 Task: Distribute to vertically.
Action: Mouse moved to (403, 276)
Screenshot: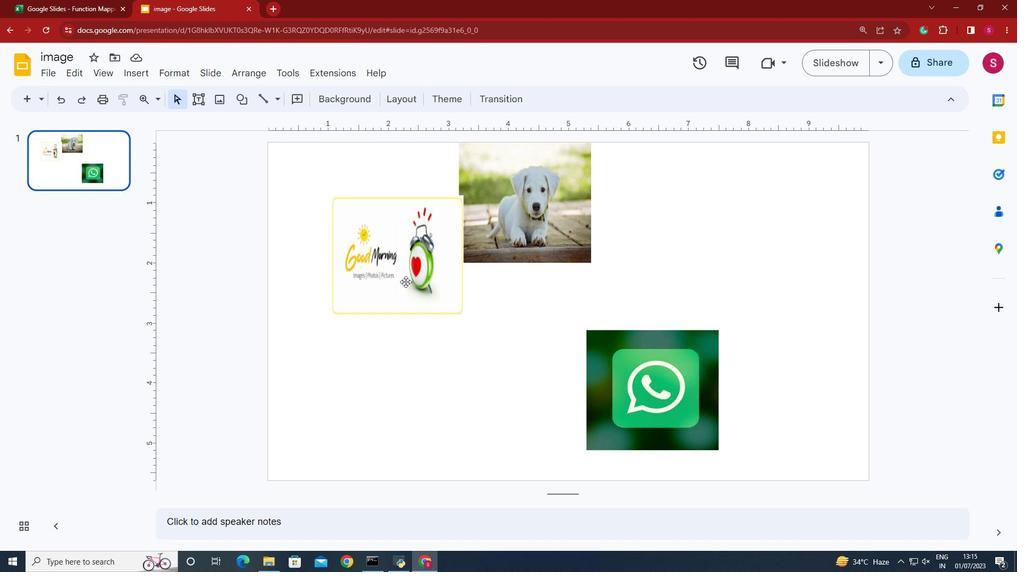 
Action: Mouse pressed left at (403, 276)
Screenshot: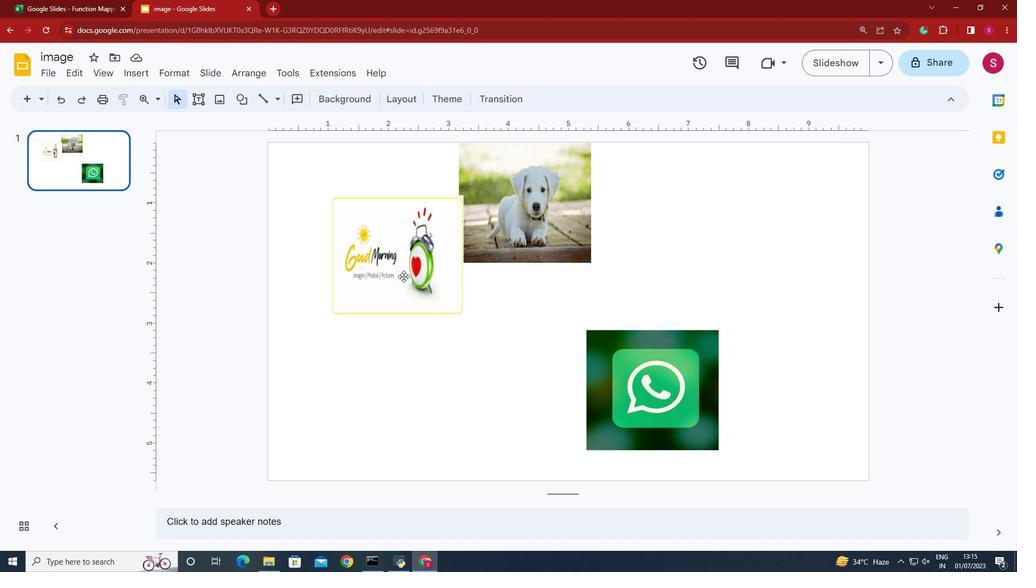 
Action: Key pressed <Key.shift>
Screenshot: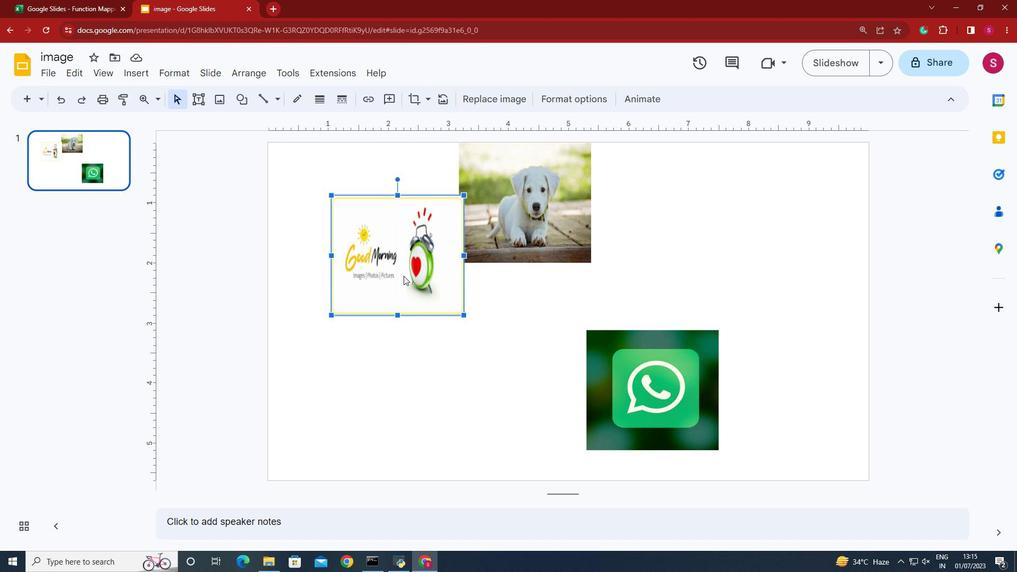 
Action: Mouse moved to (559, 225)
Screenshot: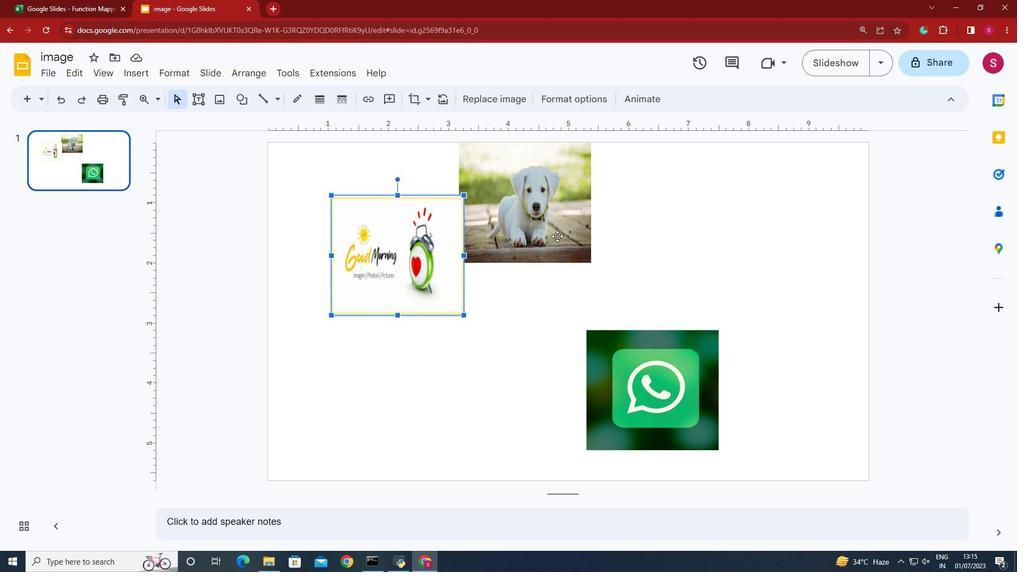 
Action: Key pressed <Key.shift>
Screenshot: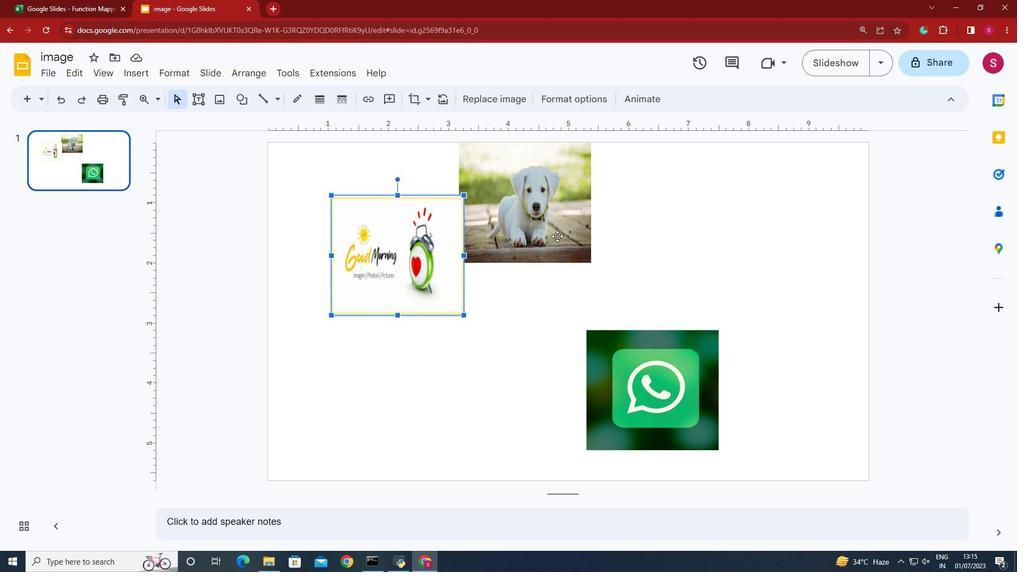 
Action: Mouse moved to (559, 224)
Screenshot: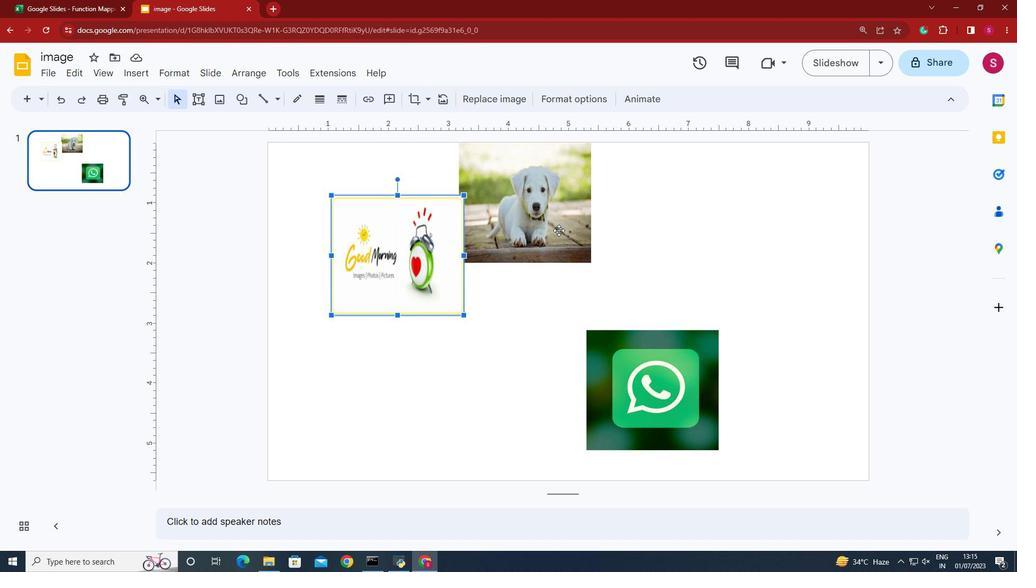 
Action: Key pressed <Key.shift>
Screenshot: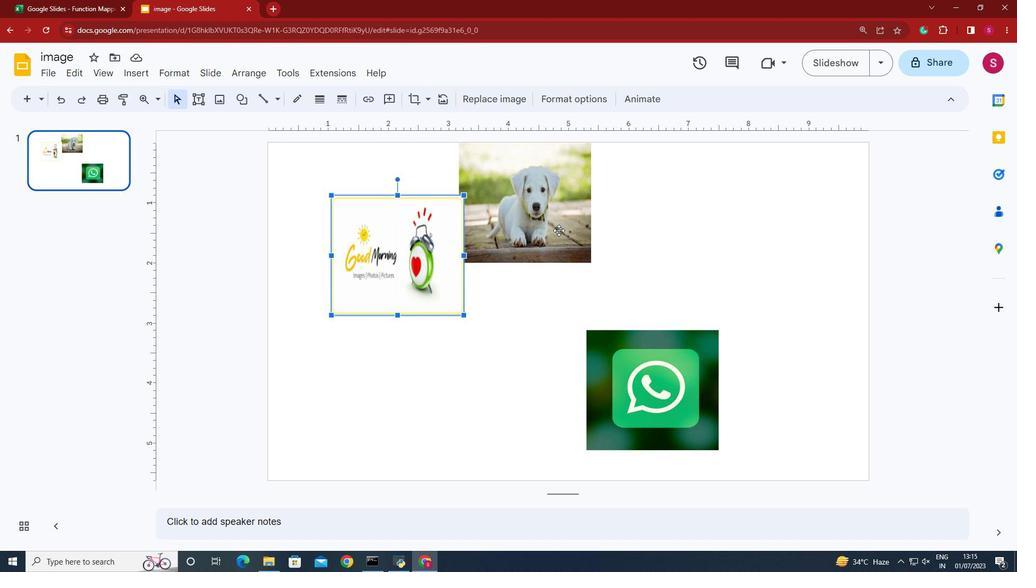 
Action: Mouse moved to (559, 224)
Screenshot: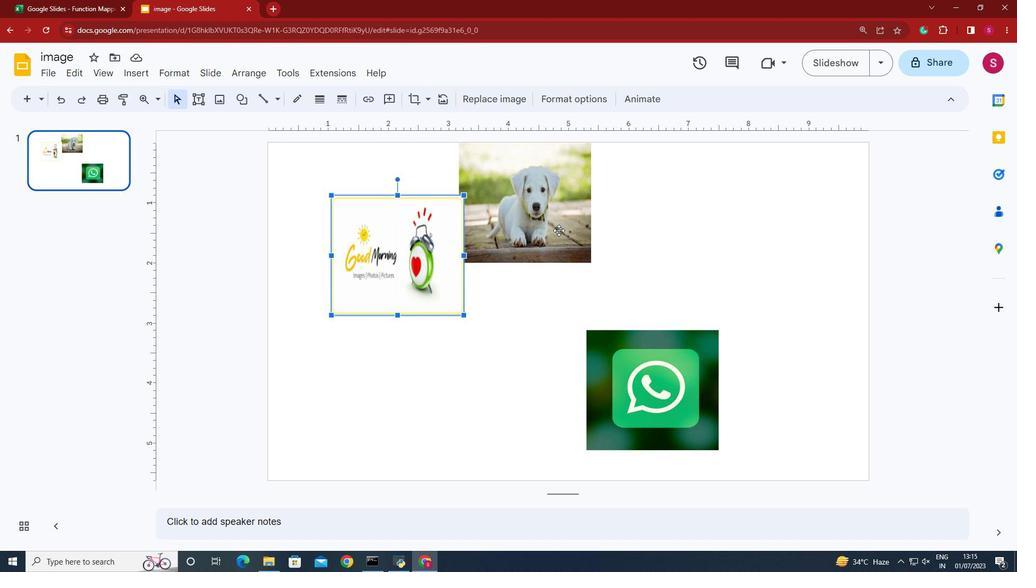 
Action: Key pressed <Key.shift><Key.shift>
Screenshot: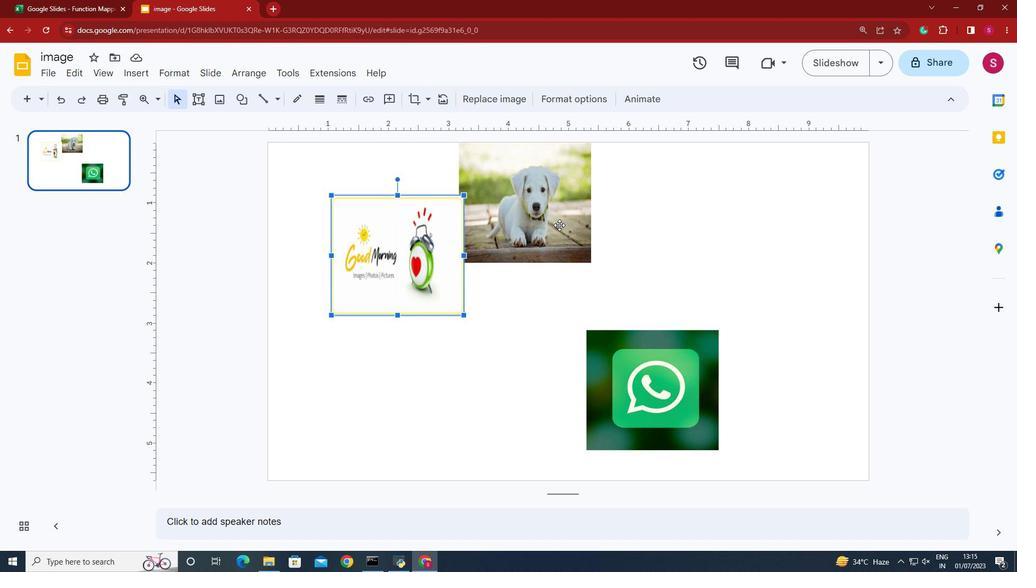 
Action: Mouse pressed left at (559, 224)
Screenshot: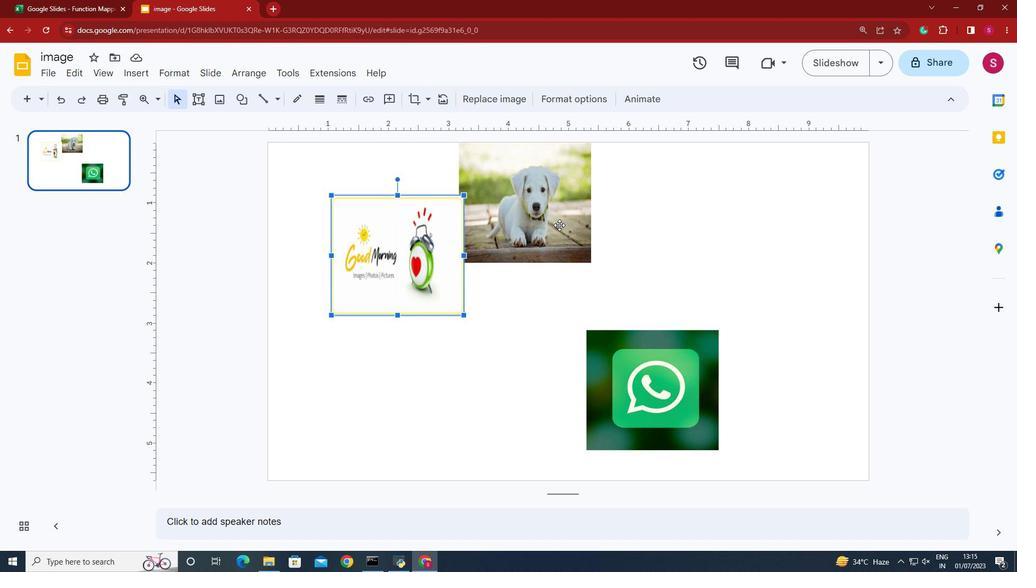 
Action: Mouse moved to (559, 223)
Screenshot: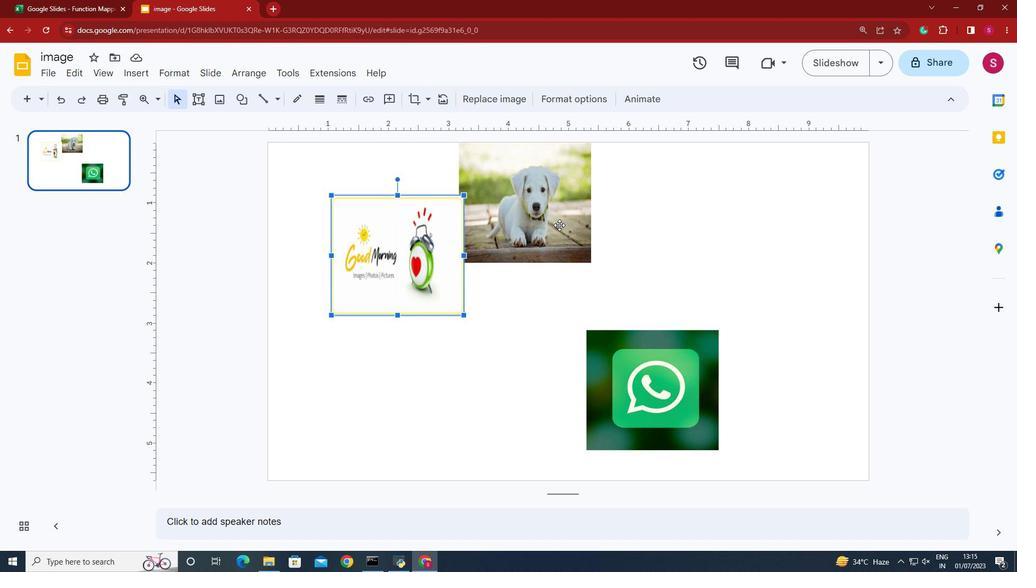 
Action: Key pressed <Key.shift><Key.shift><Key.shift><Key.shift><Key.shift>
Screenshot: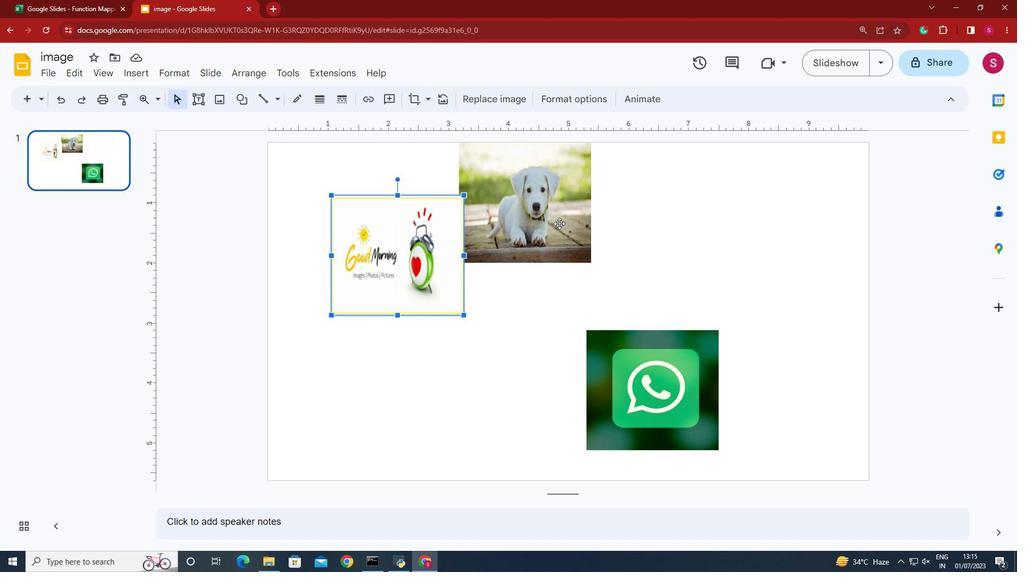 
Action: Mouse moved to (562, 228)
Screenshot: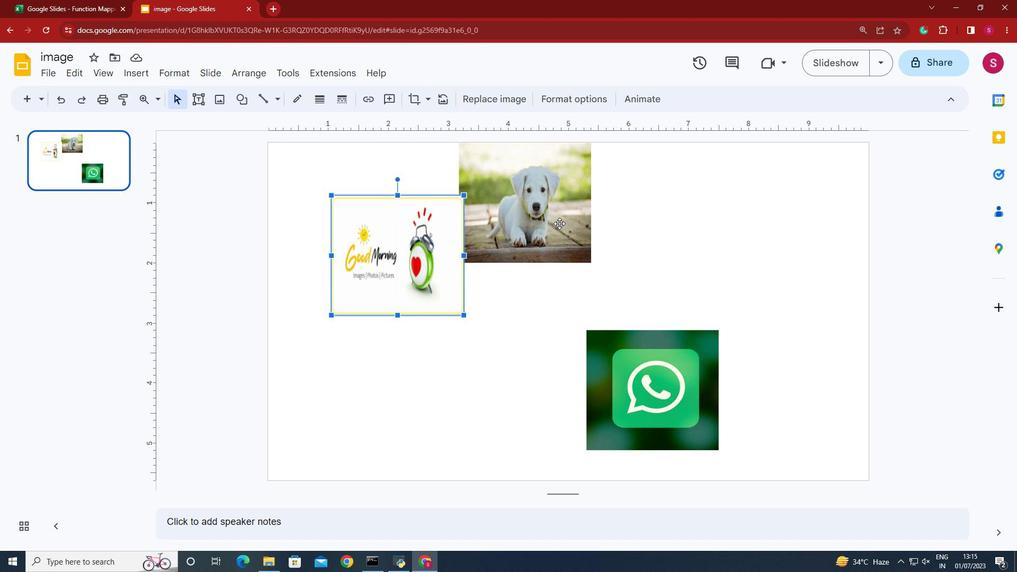 
Action: Key pressed <Key.shift>
Screenshot: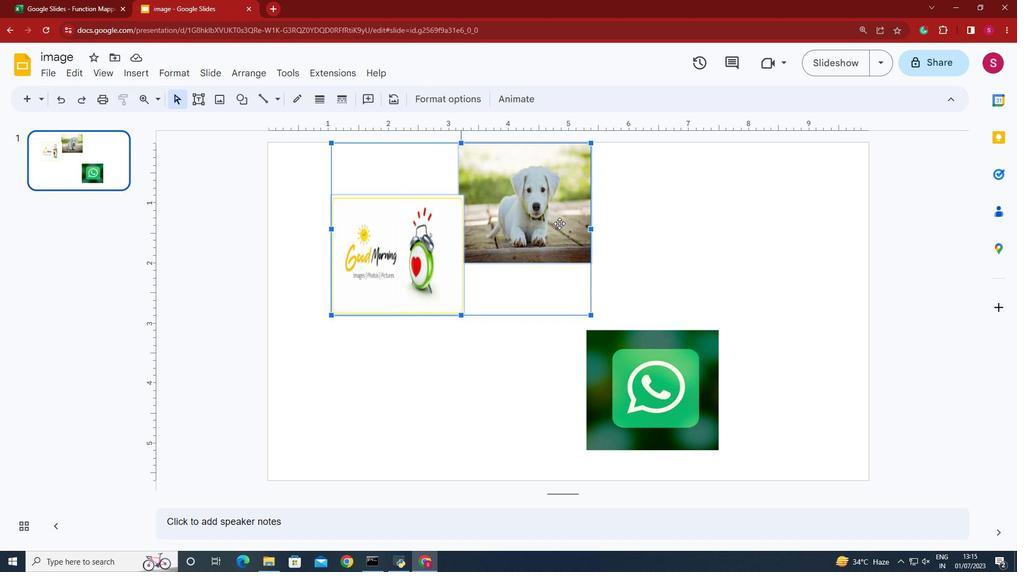 
Action: Mouse moved to (590, 271)
Screenshot: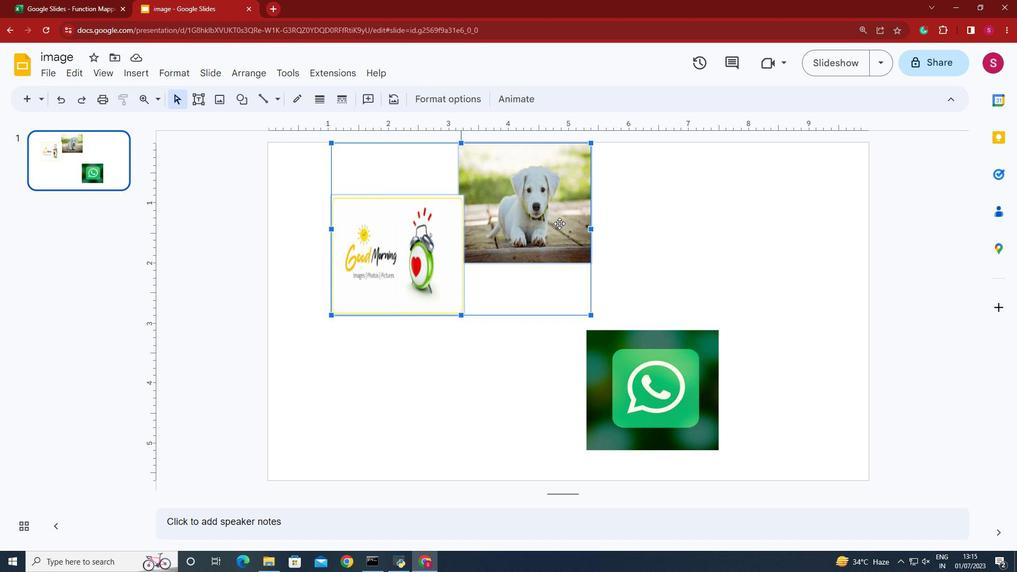 
Action: Key pressed <Key.shift>
Screenshot: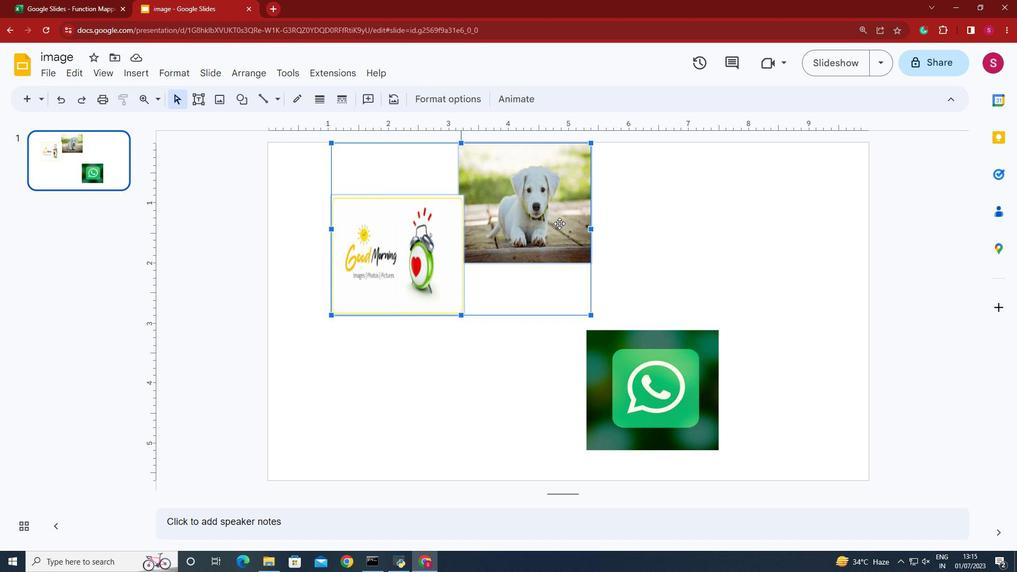 
Action: Mouse moved to (634, 323)
Screenshot: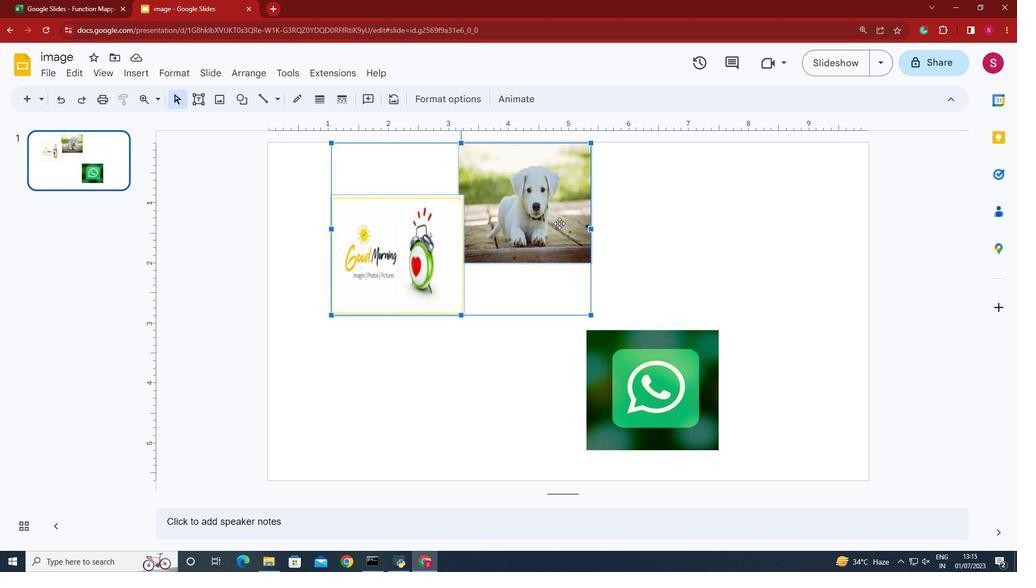 
Action: Key pressed <Key.shift>
Screenshot: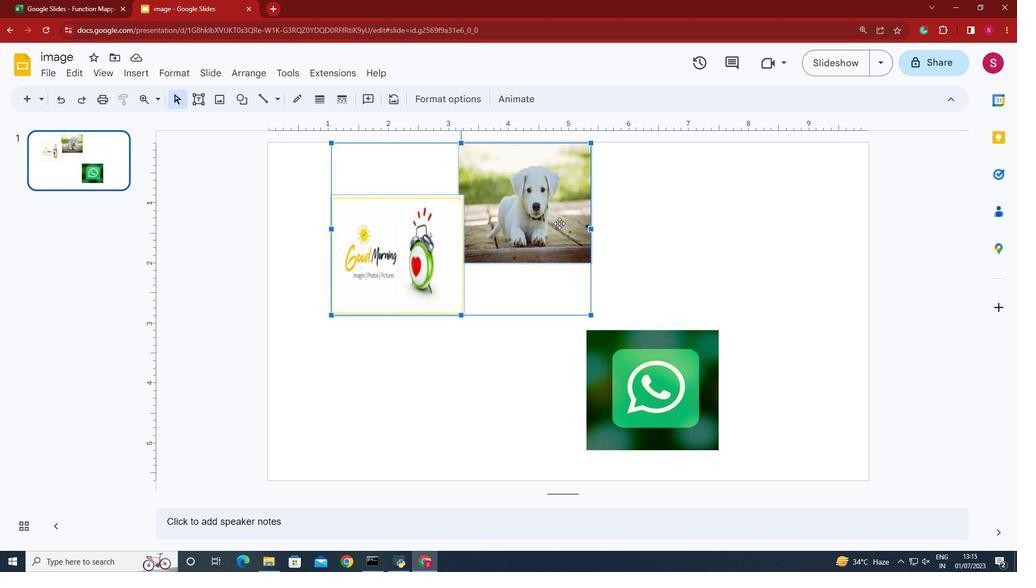 
Action: Mouse moved to (659, 354)
Screenshot: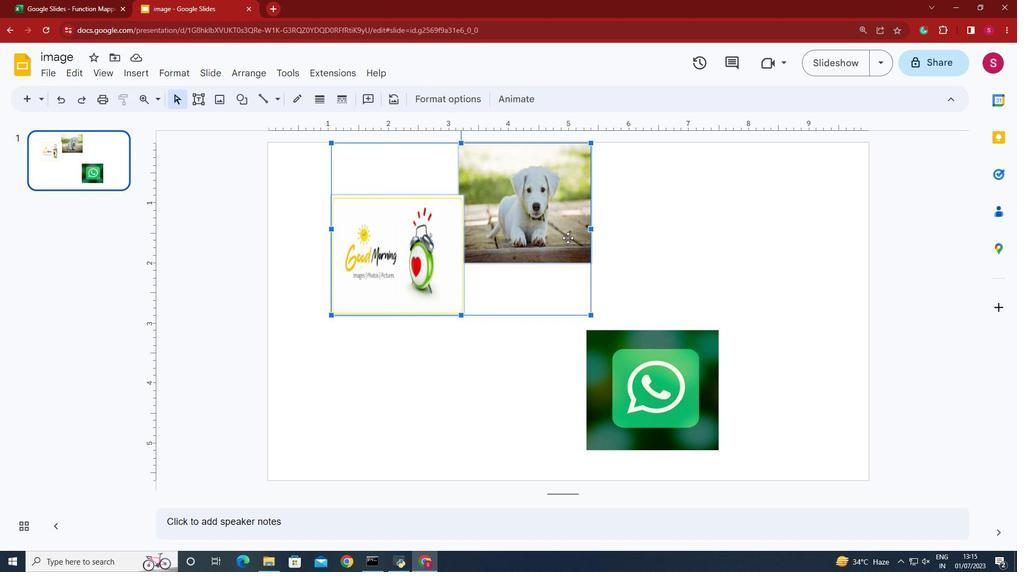 
Action: Key pressed <Key.shift>
Screenshot: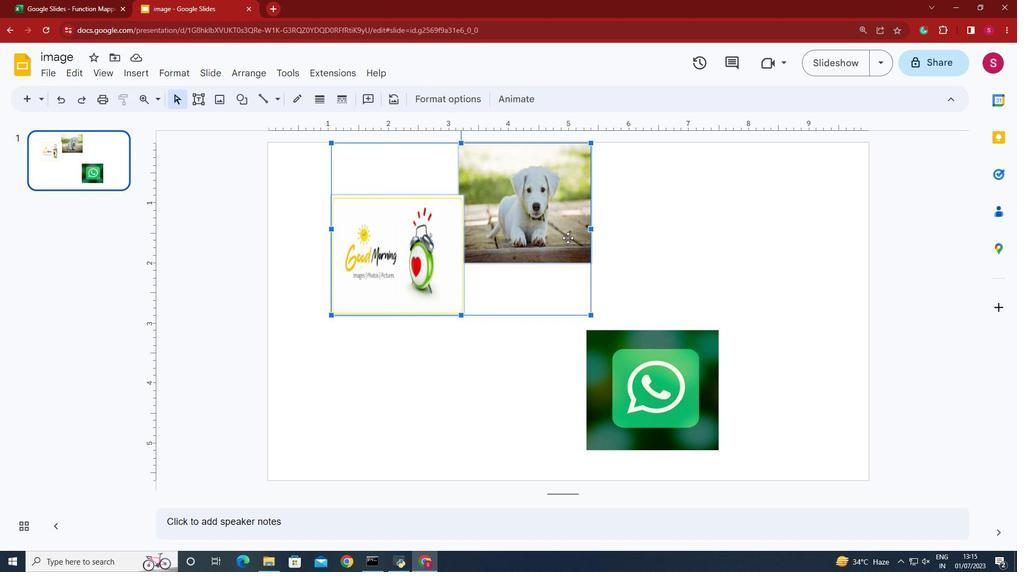 
Action: Mouse moved to (663, 361)
Screenshot: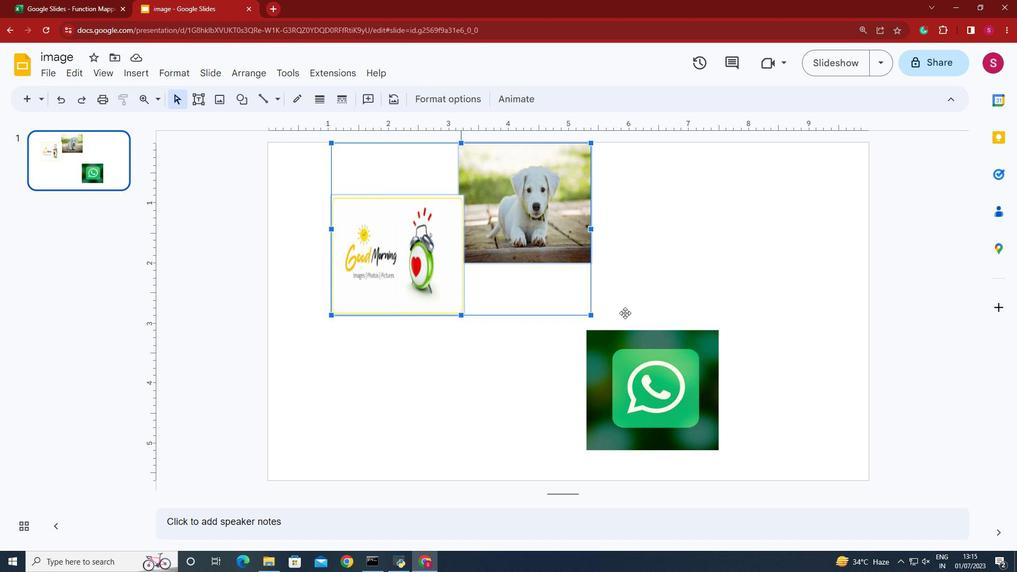 
Action: Key pressed <Key.shift>
Screenshot: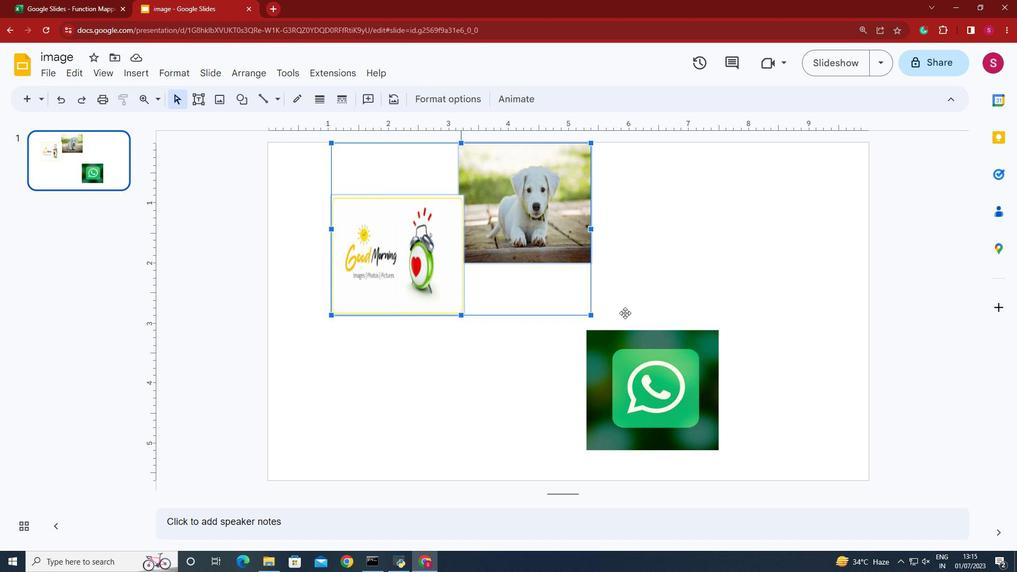 
Action: Mouse moved to (663, 364)
Screenshot: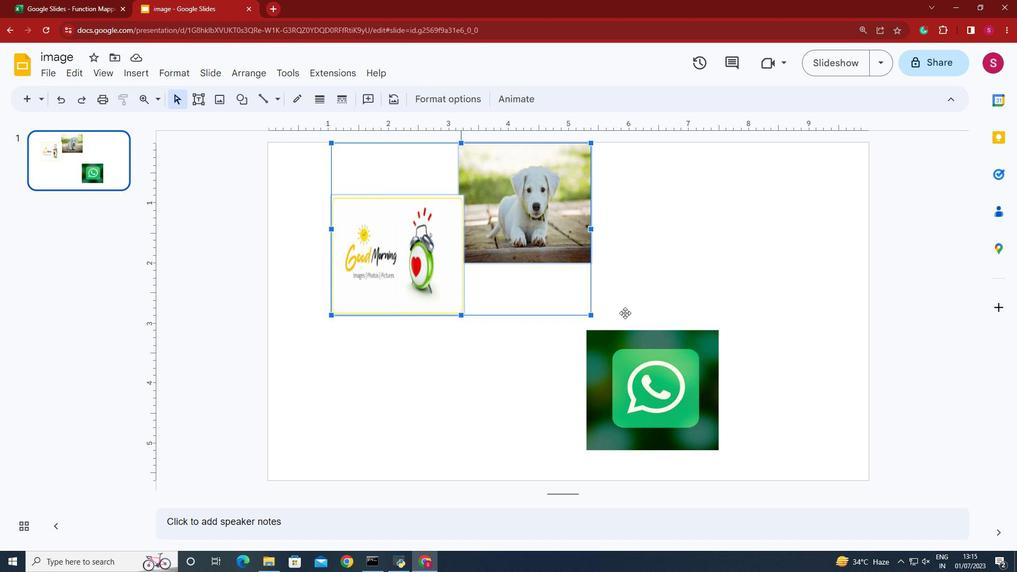 
Action: Key pressed <Key.shift>
Screenshot: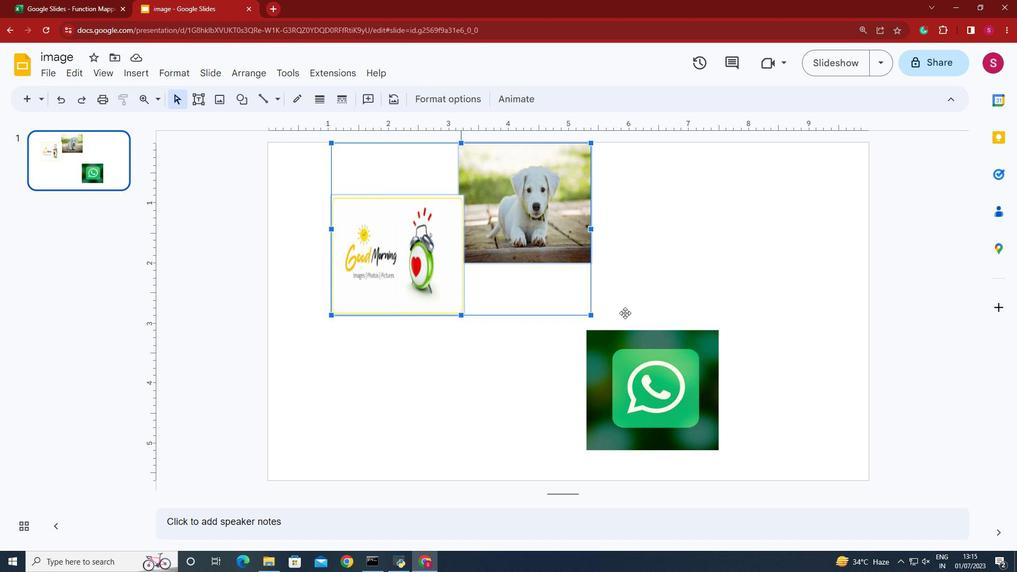 
Action: Mouse moved to (662, 365)
Screenshot: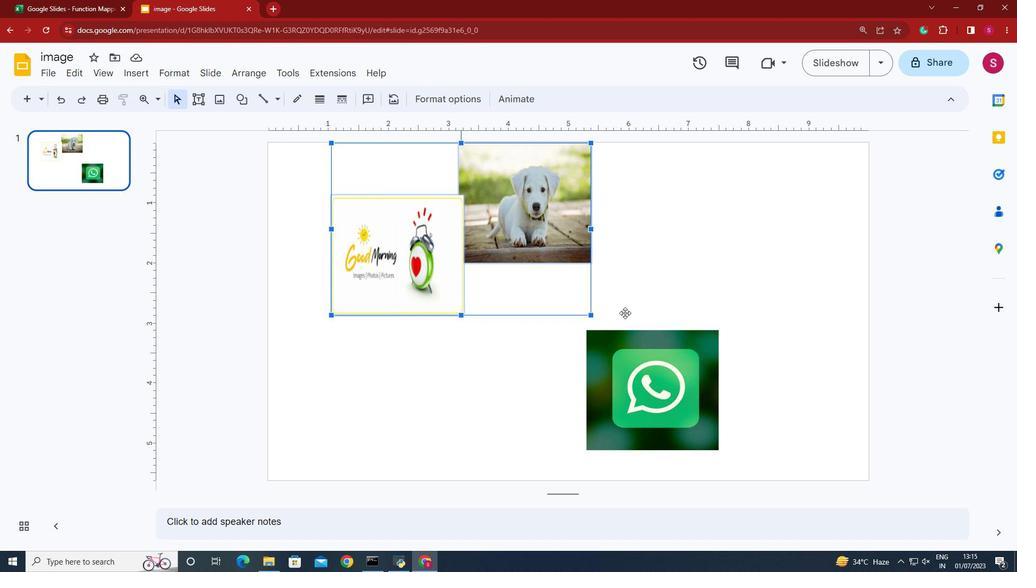 
Action: Key pressed <Key.shift><Key.shift>
Screenshot: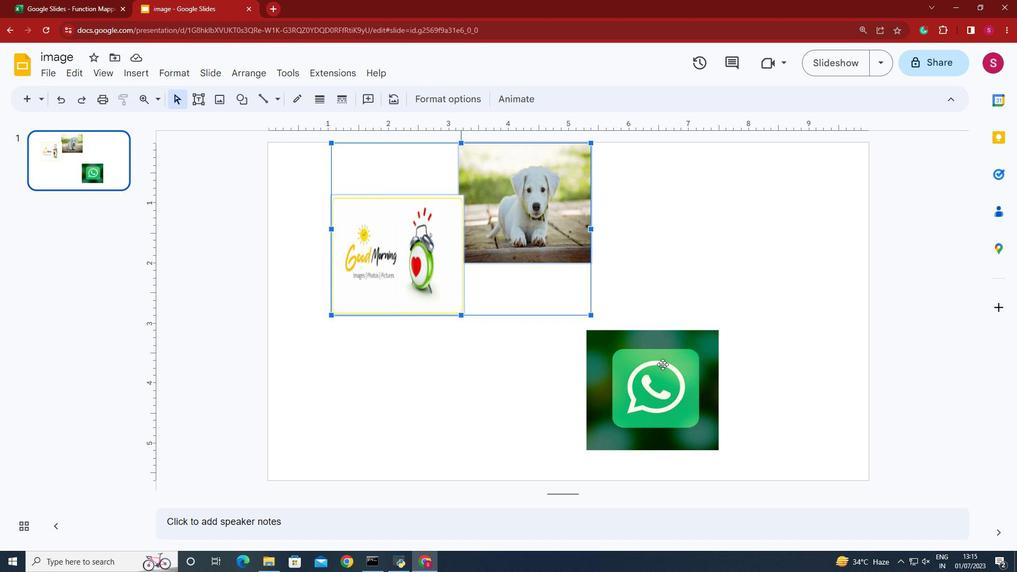 
Action: Mouse moved to (662, 365)
Screenshot: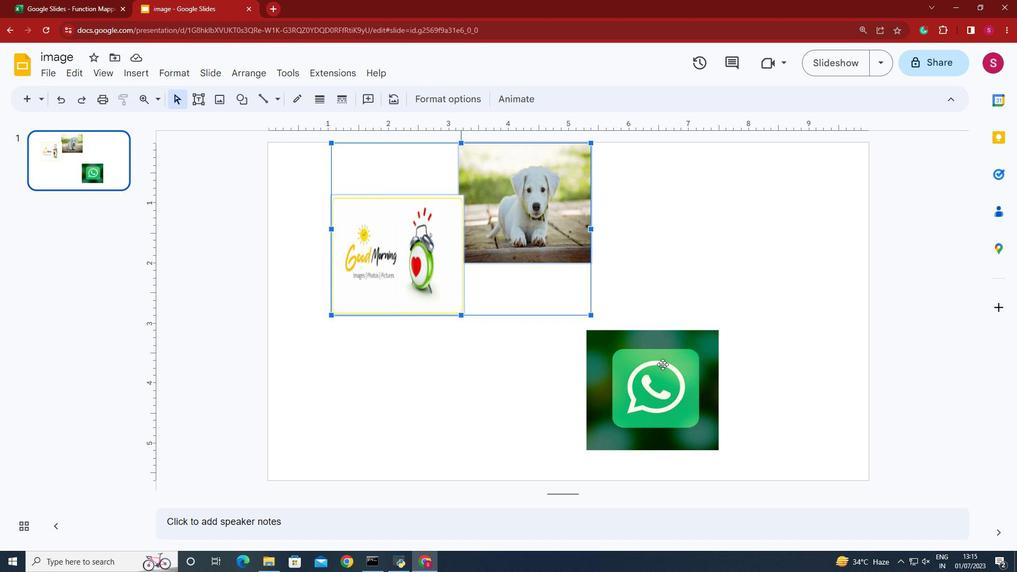 
Action: Key pressed <Key.shift>
Screenshot: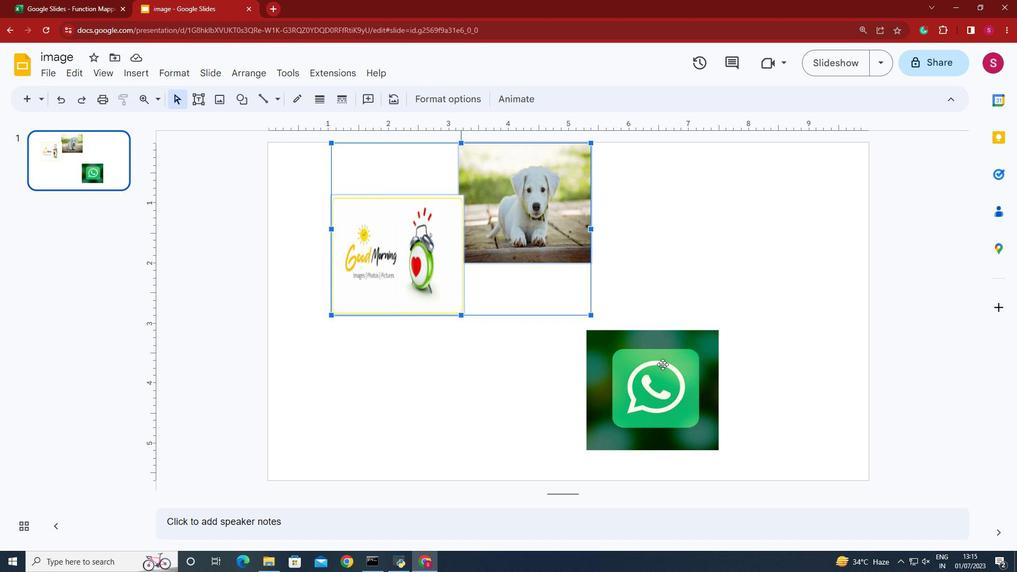 
Action: Mouse moved to (662, 365)
Screenshot: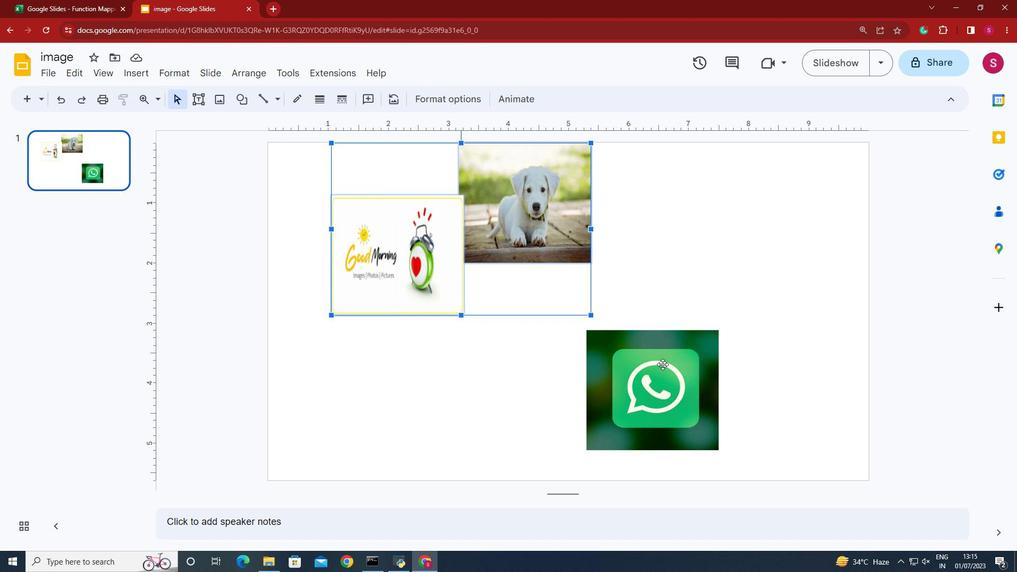 
Action: Key pressed <Key.shift>
Screenshot: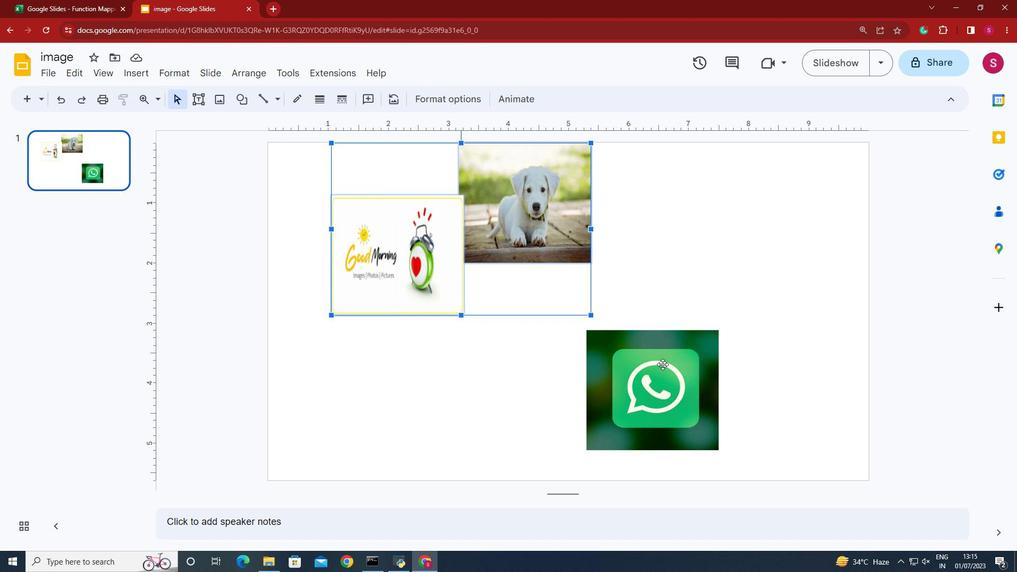 
Action: Mouse moved to (661, 366)
Screenshot: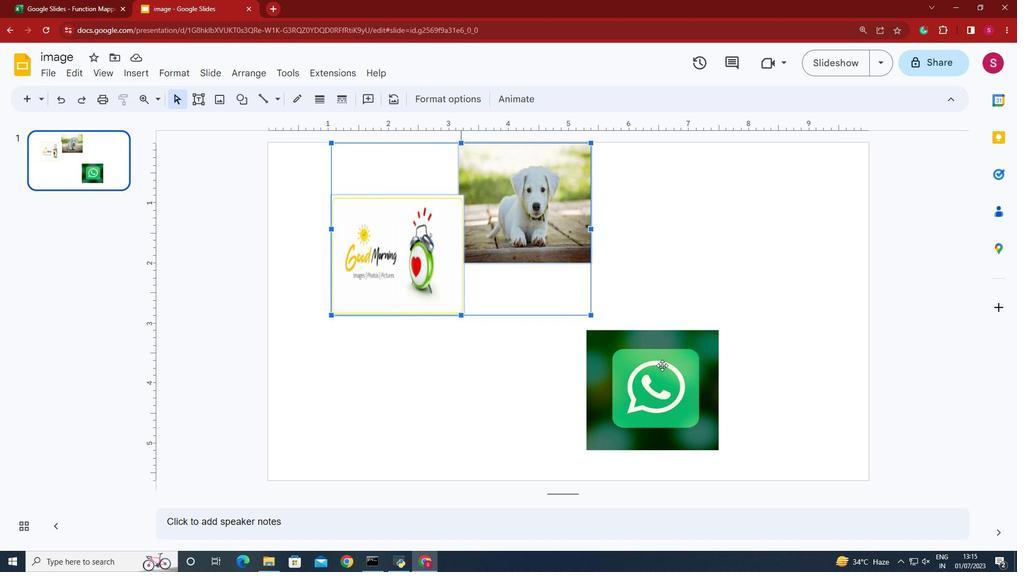 
Action: Key pressed <Key.shift>
Screenshot: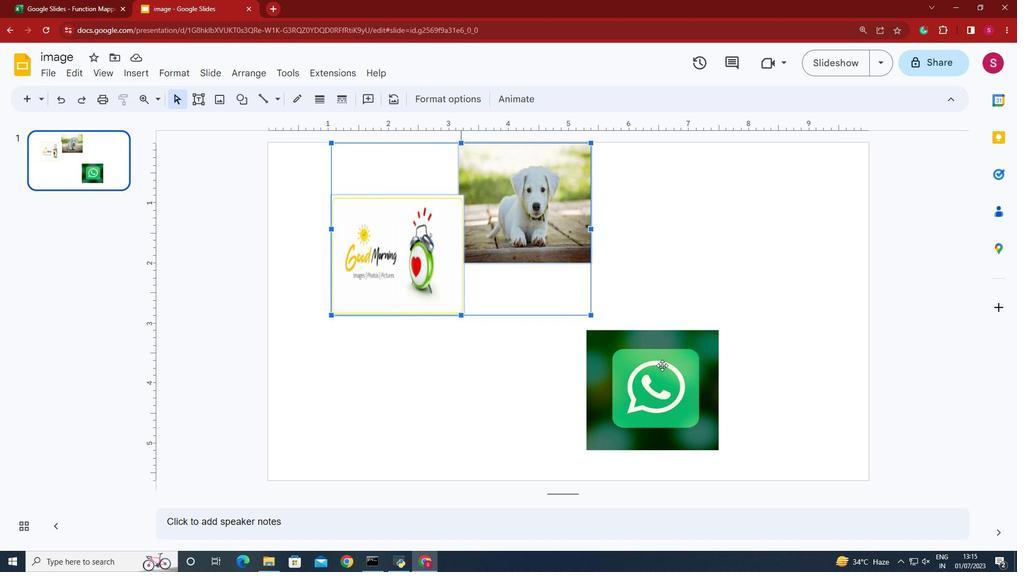 
Action: Mouse moved to (660, 366)
Screenshot: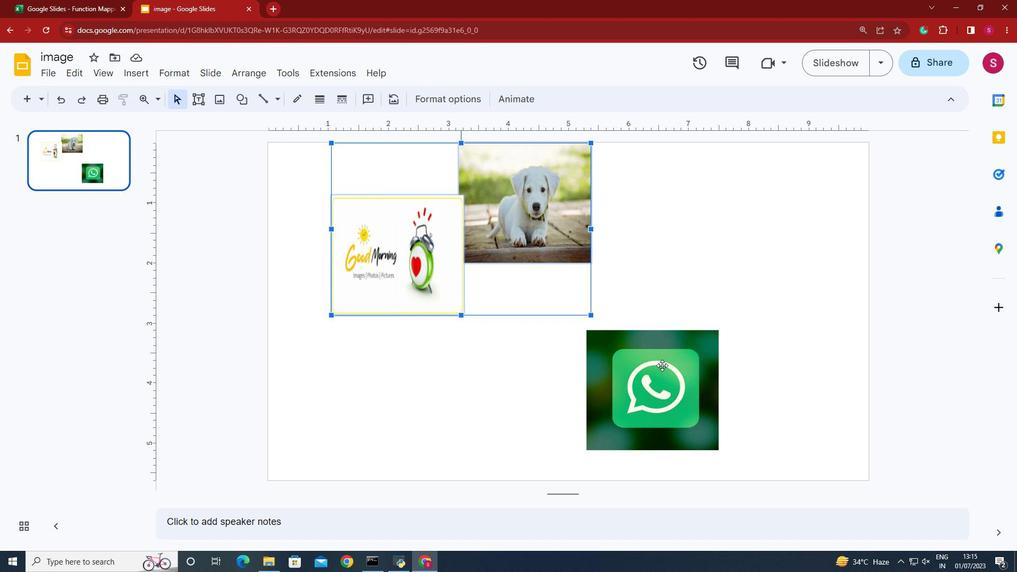 
Action: Key pressed <Key.shift>
Screenshot: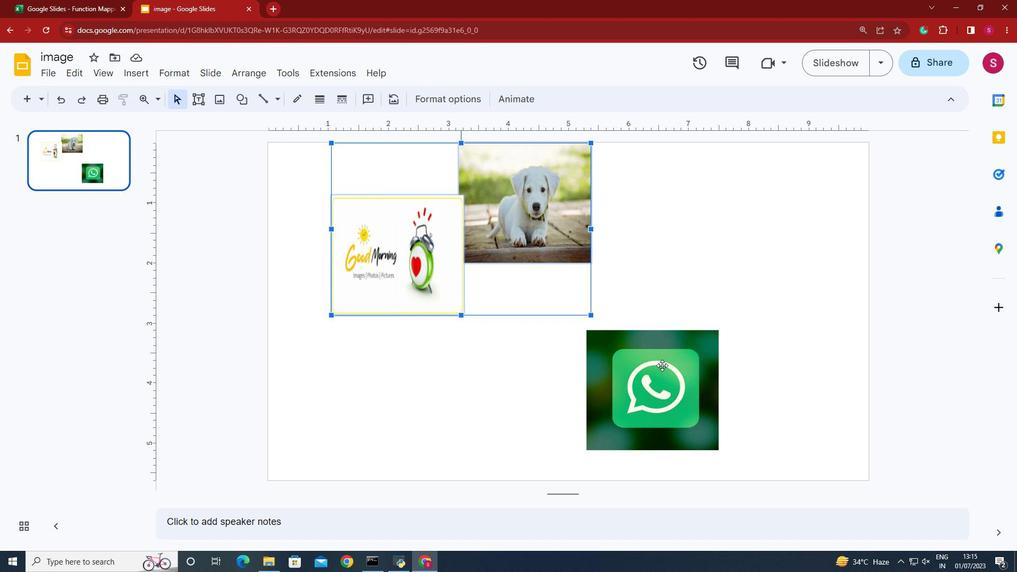 
Action: Mouse moved to (660, 366)
Screenshot: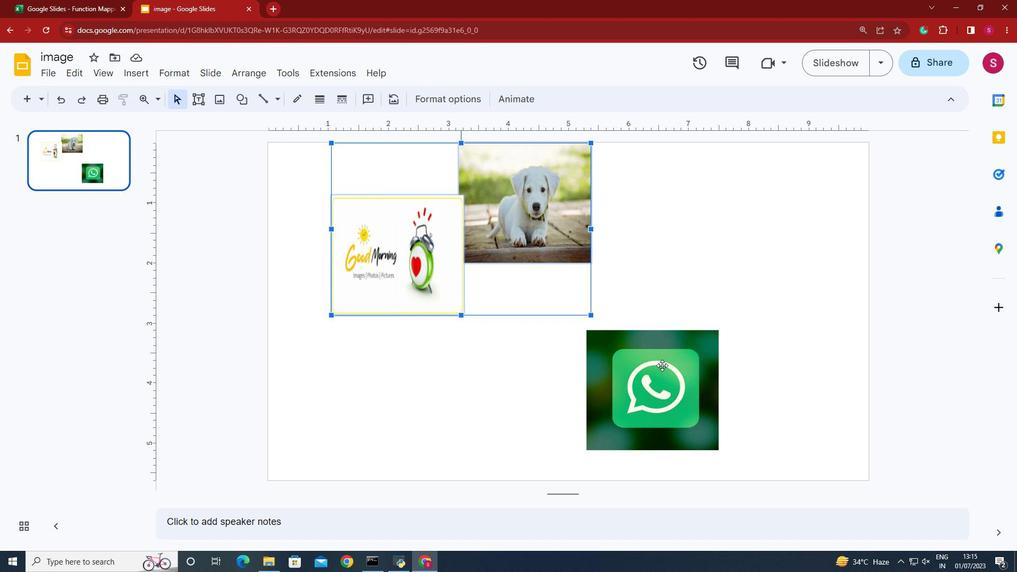 
Action: Key pressed <Key.shift><Key.shift>
Screenshot: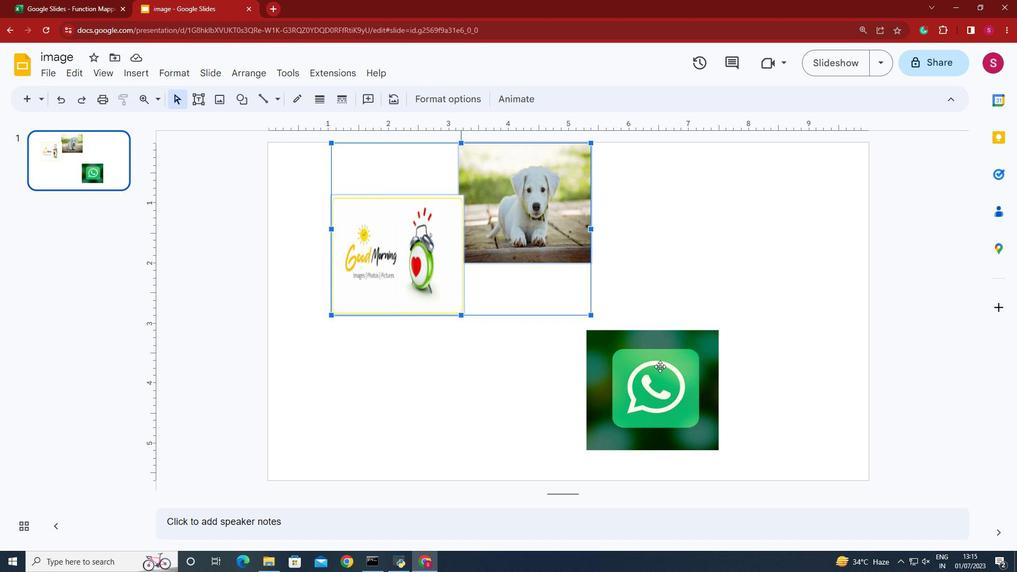 
Action: Mouse moved to (659, 367)
Screenshot: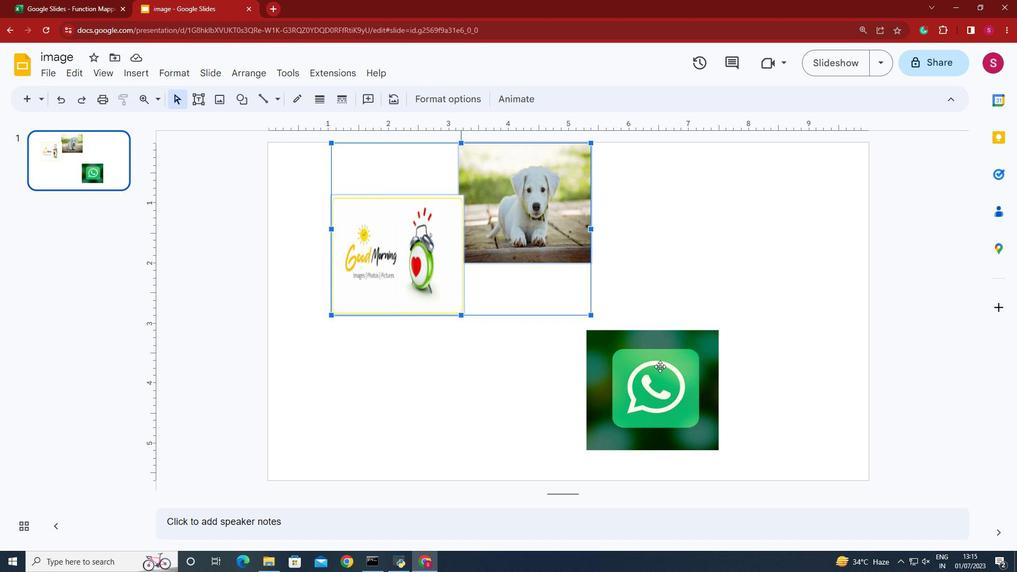 
Action: Key pressed <Key.shift><Key.shift>
Screenshot: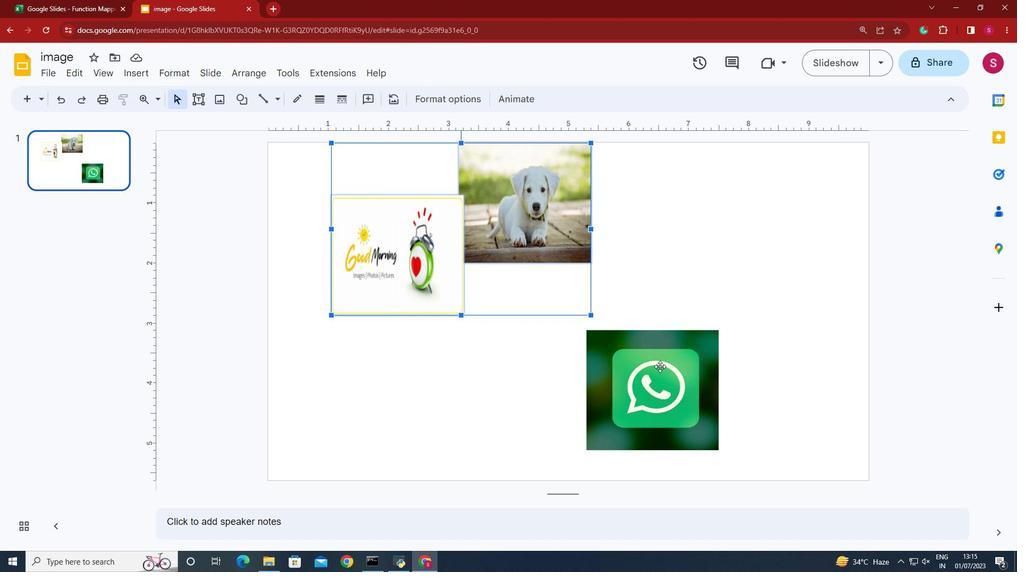
Action: Mouse pressed left at (659, 367)
Screenshot: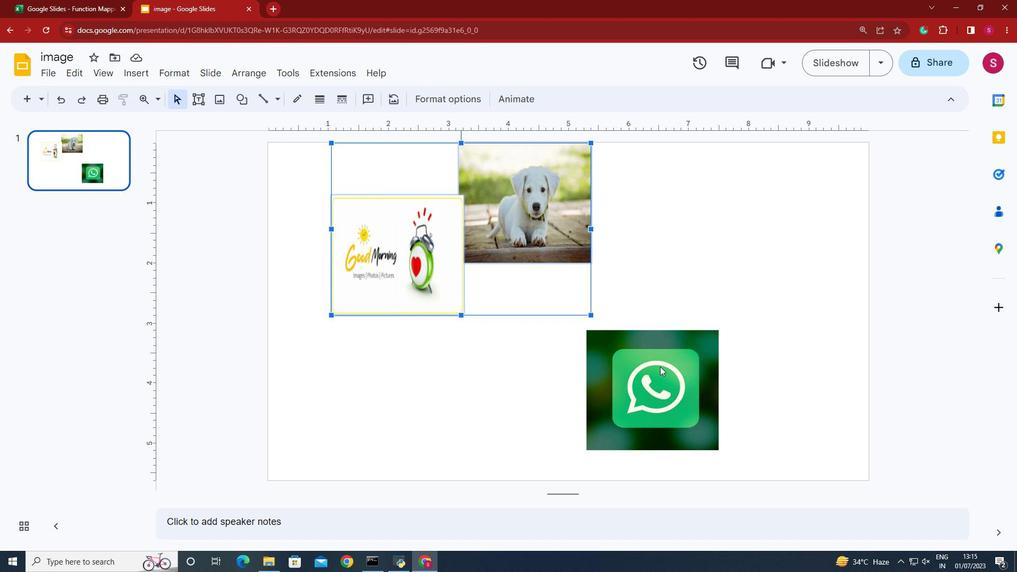 
Action: Key pressed <Key.shift><Key.shift><Key.shift><Key.shift><Key.shift><Key.shift><Key.shift>
Screenshot: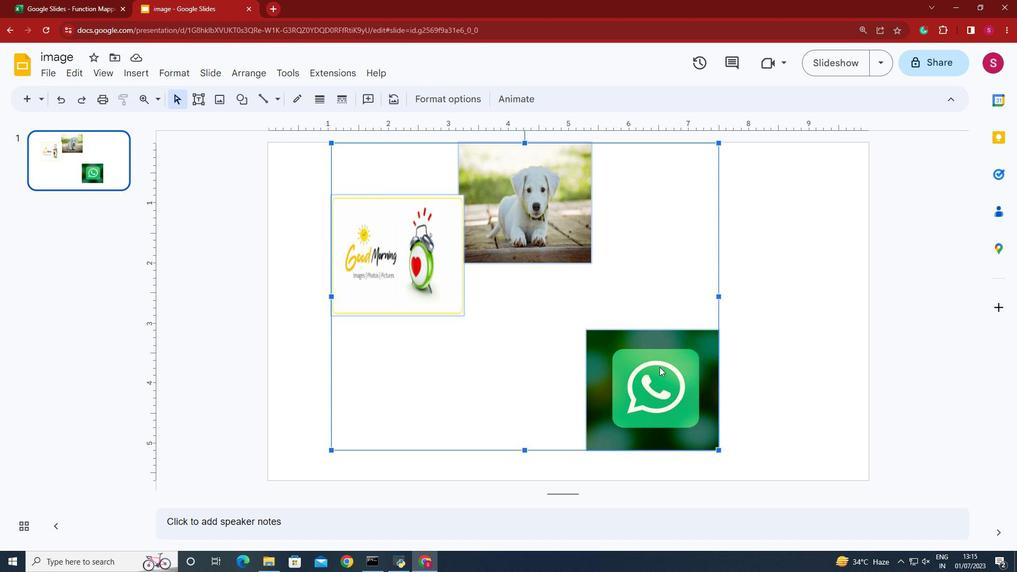 
Action: Mouse moved to (256, 73)
Screenshot: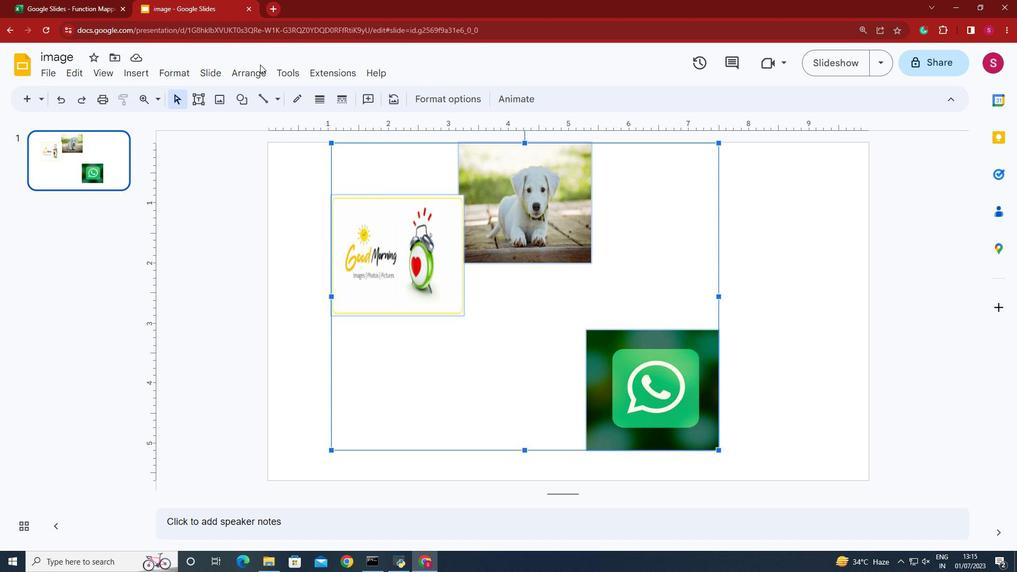 
Action: Mouse pressed left at (256, 73)
Screenshot: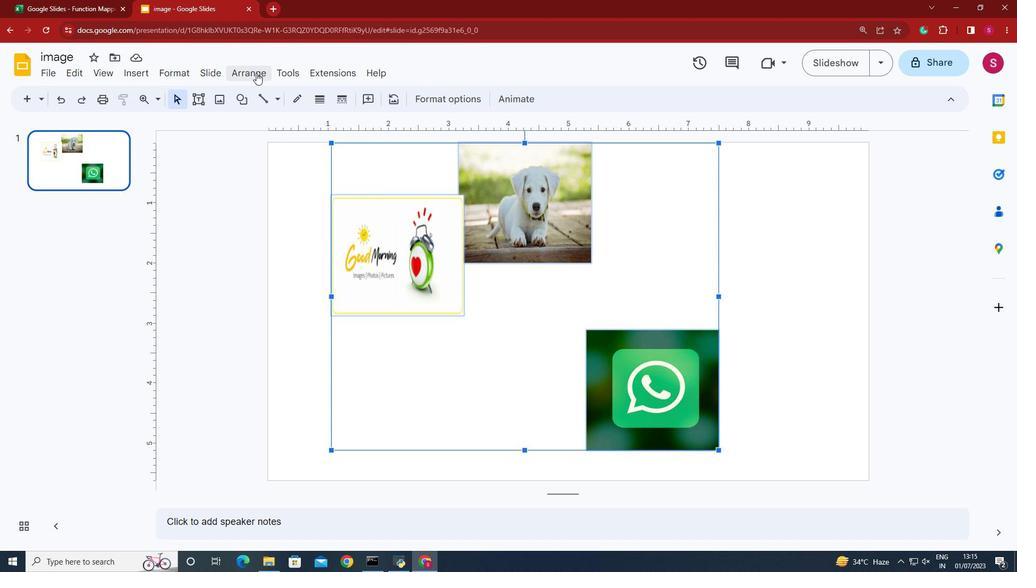 
Action: Mouse moved to (486, 163)
Screenshot: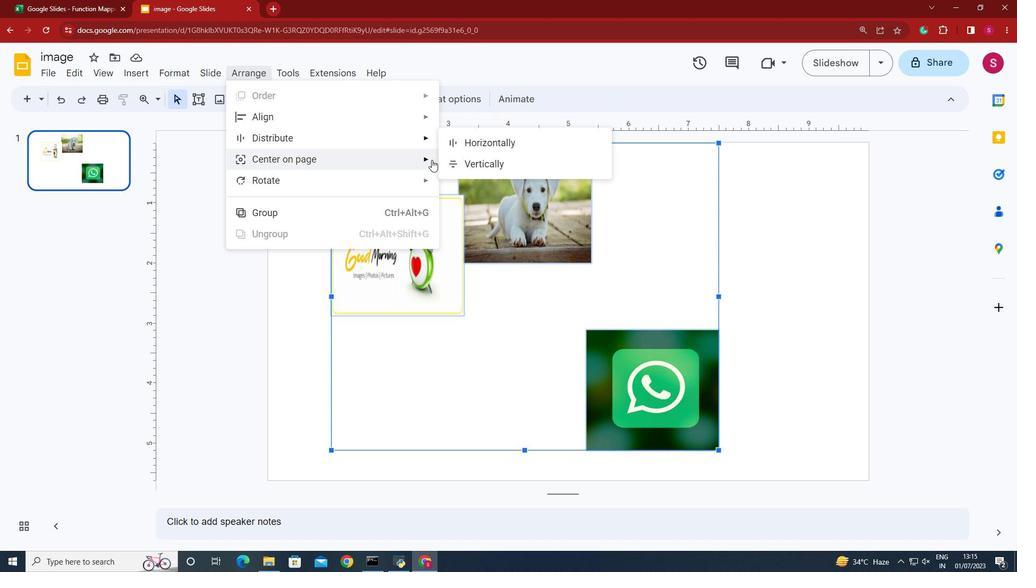 
Action: Mouse pressed left at (486, 163)
Screenshot: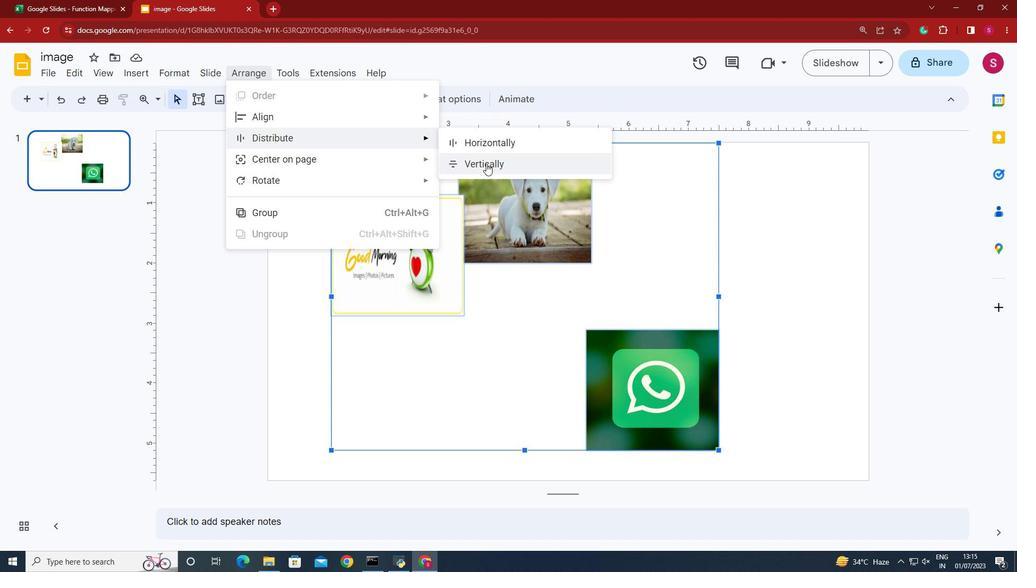 
Action: Mouse moved to (486, 230)
Screenshot: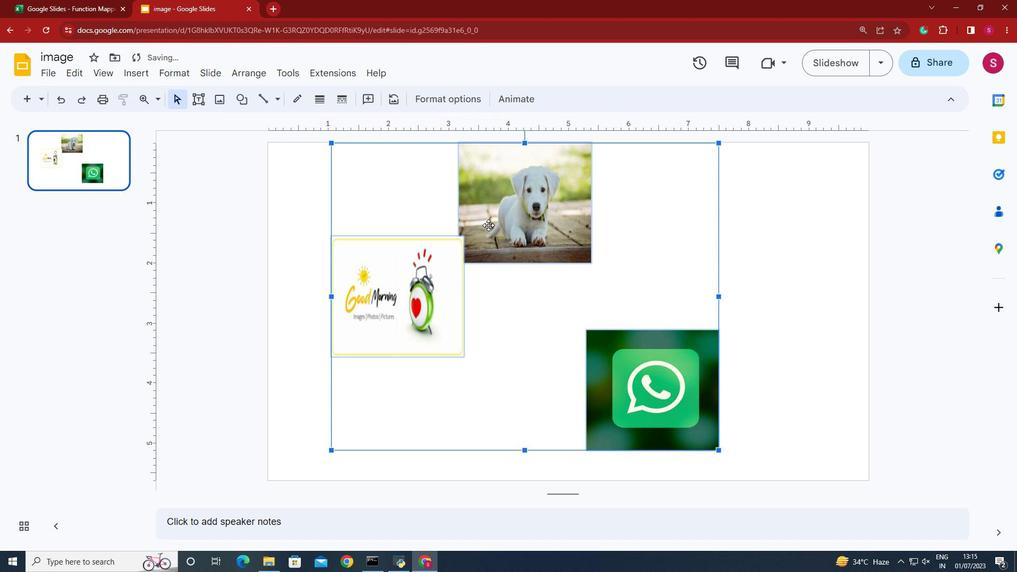 
